 Task: Create Card Card0000000399 in Board Board0000000100 in Workspace WS0000000034 in Trello. Create Card Card0000000400 in Board Board0000000100 in Workspace WS0000000034 in Trello. Create Card Card0000000401 in Board Board0000000101 in Workspace WS0000000034 in Trello. Create Card Card0000000402 in Board Board0000000101 in Workspace WS0000000034 in Trello. Create Card Card0000000403 in Board Board0000000101 in Workspace WS0000000034 in Trello
Action: Mouse moved to (646, 685)
Screenshot: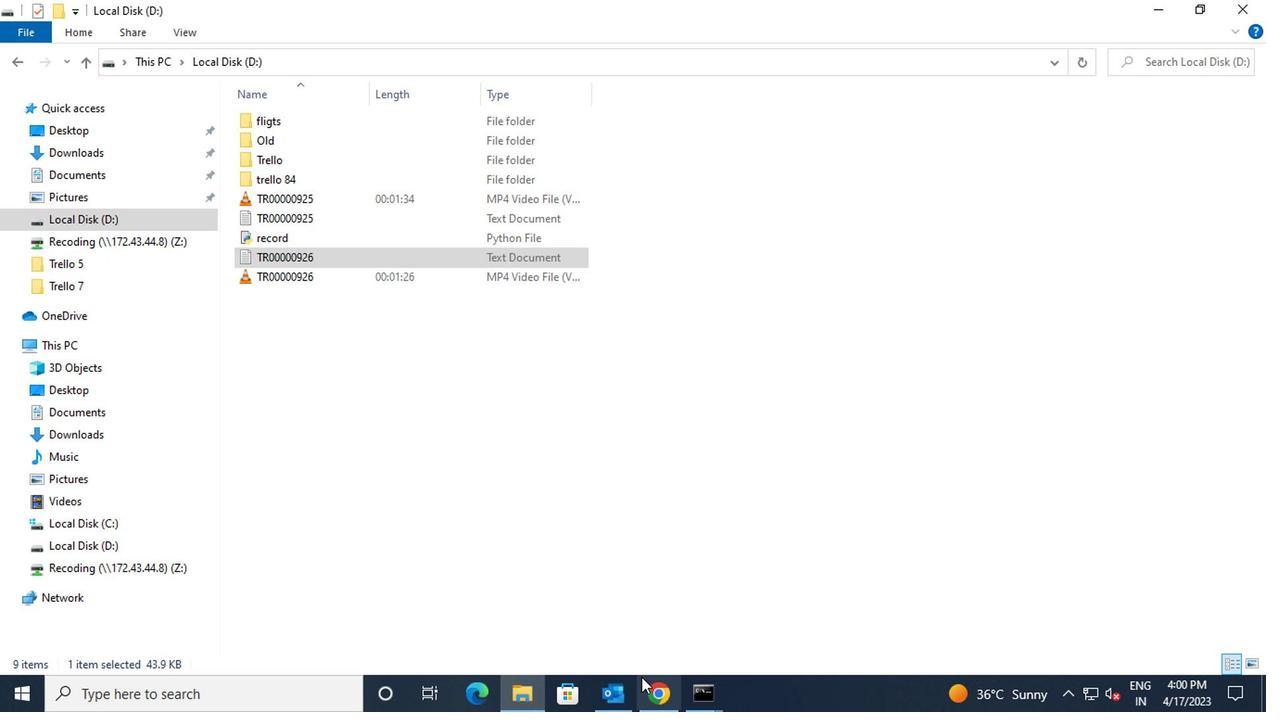 
Action: Mouse pressed left at (646, 685)
Screenshot: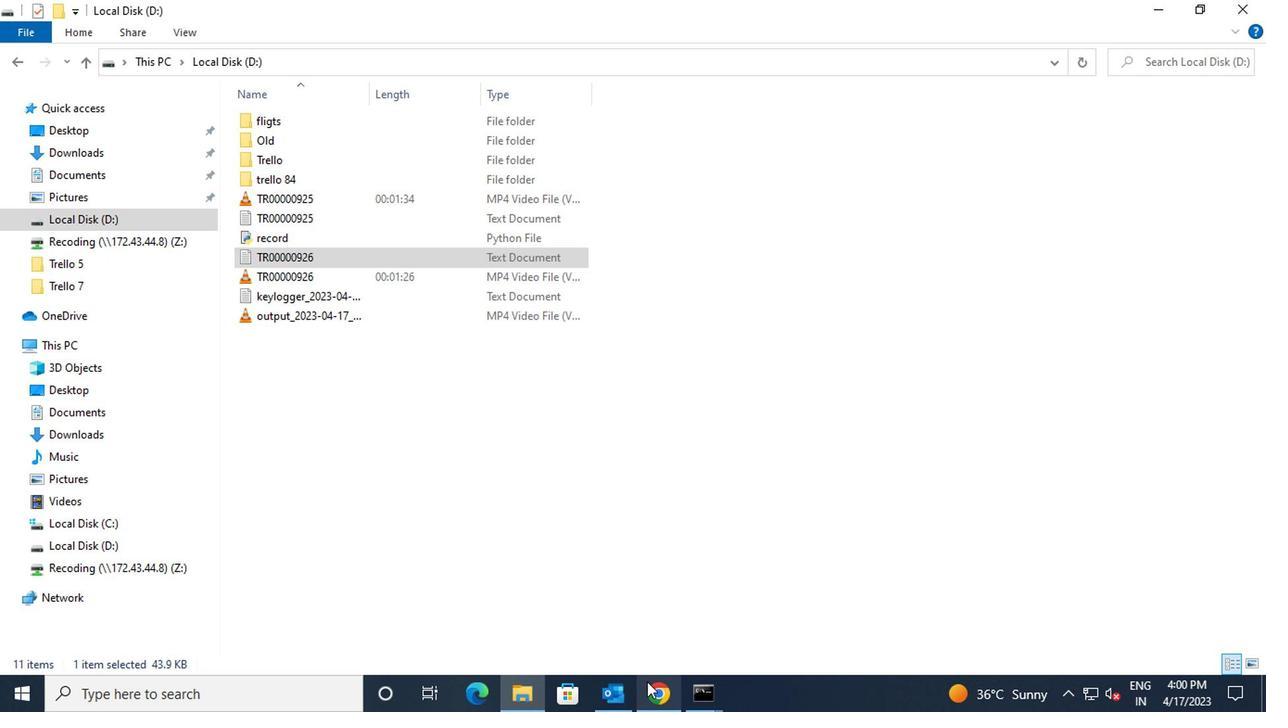 
Action: Mouse moved to (149, 443)
Screenshot: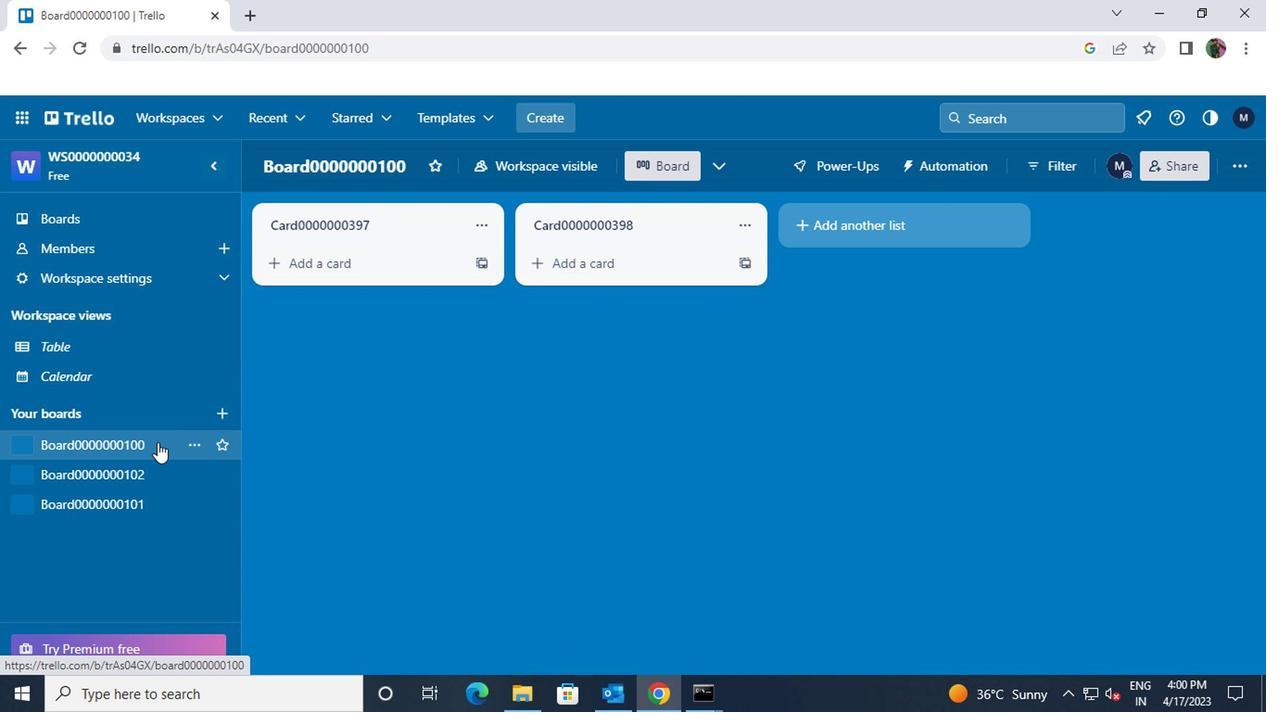 
Action: Mouse pressed left at (149, 443)
Screenshot: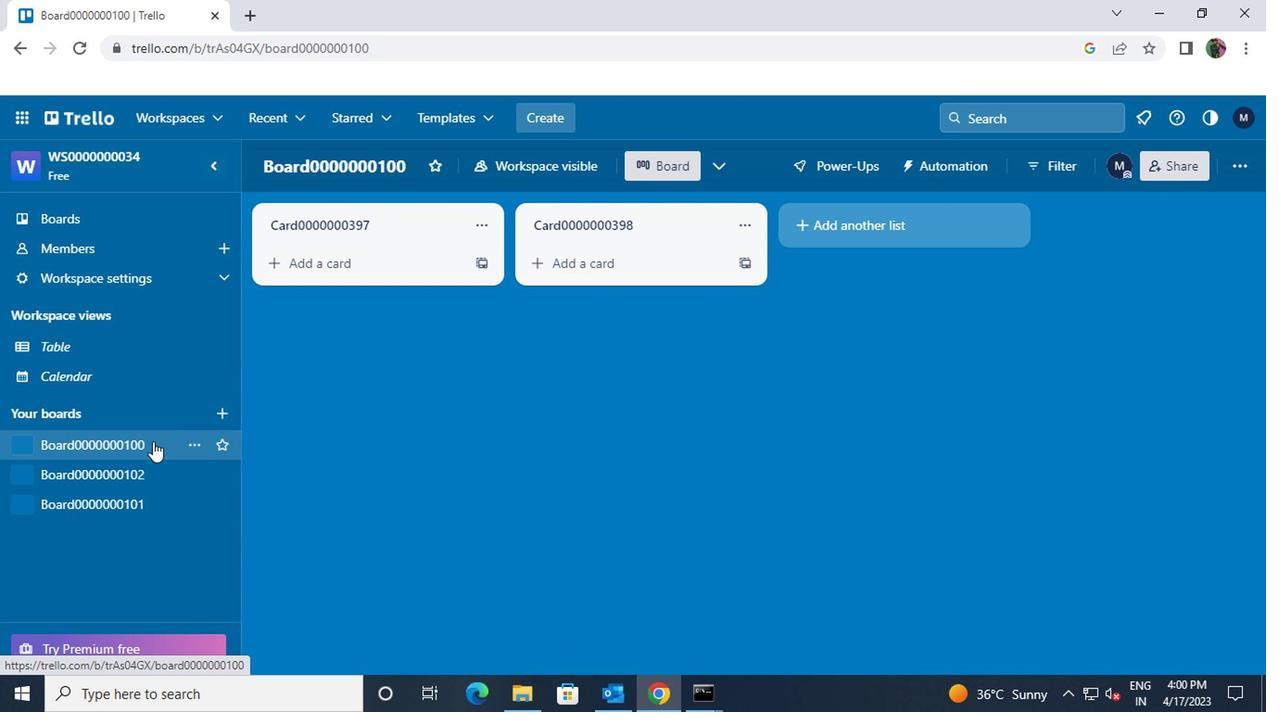 
Action: Mouse moved to (263, 263)
Screenshot: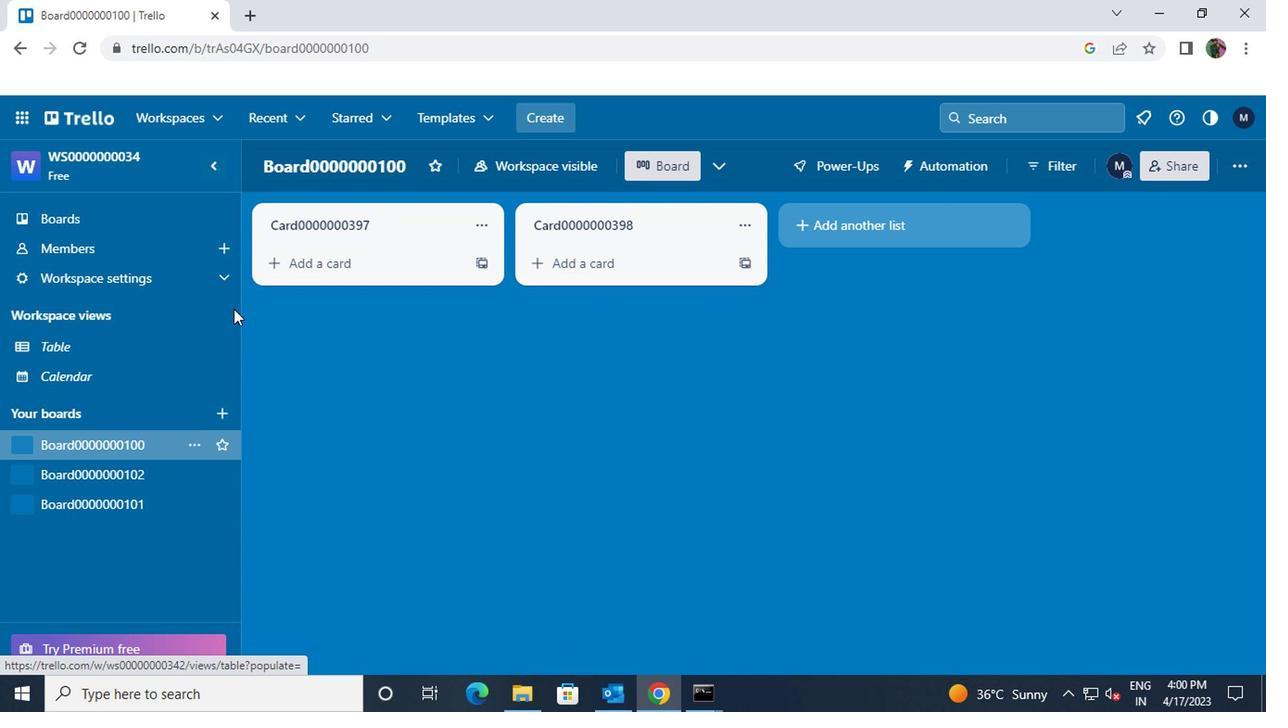 
Action: Mouse pressed left at (263, 263)
Screenshot: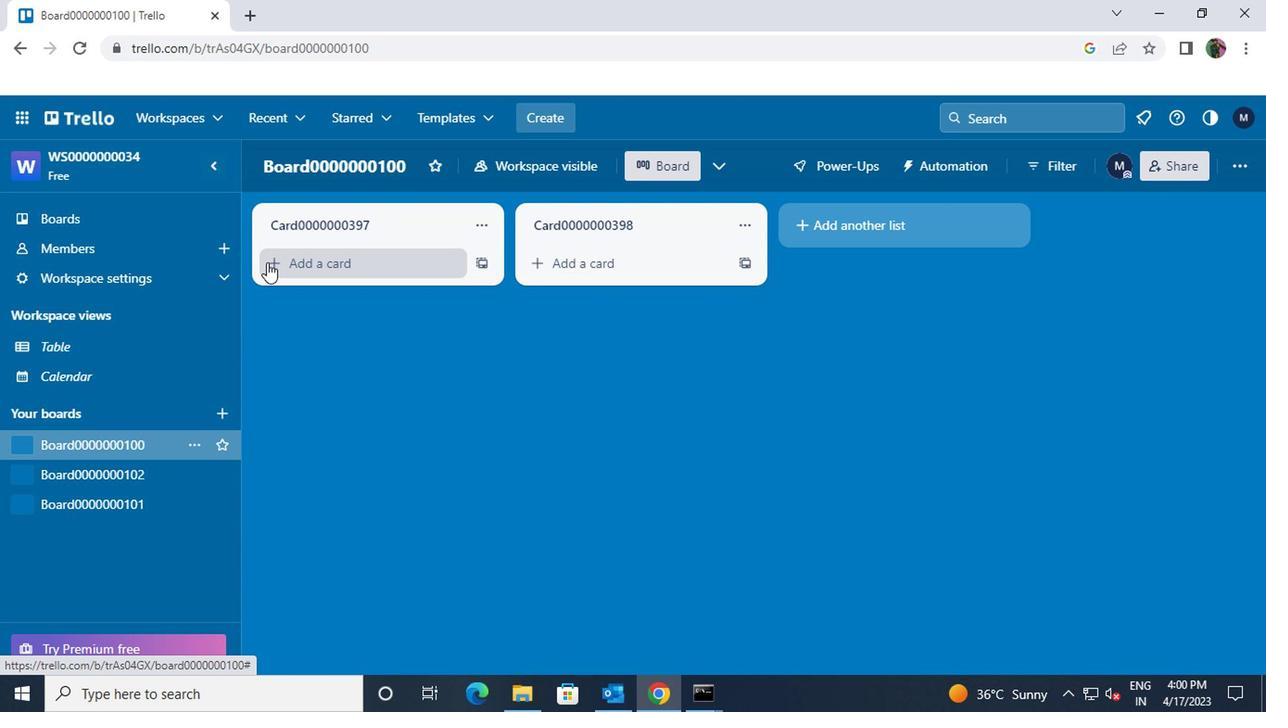 
Action: Key pressed <Key.shift>CARD0000000398
Screenshot: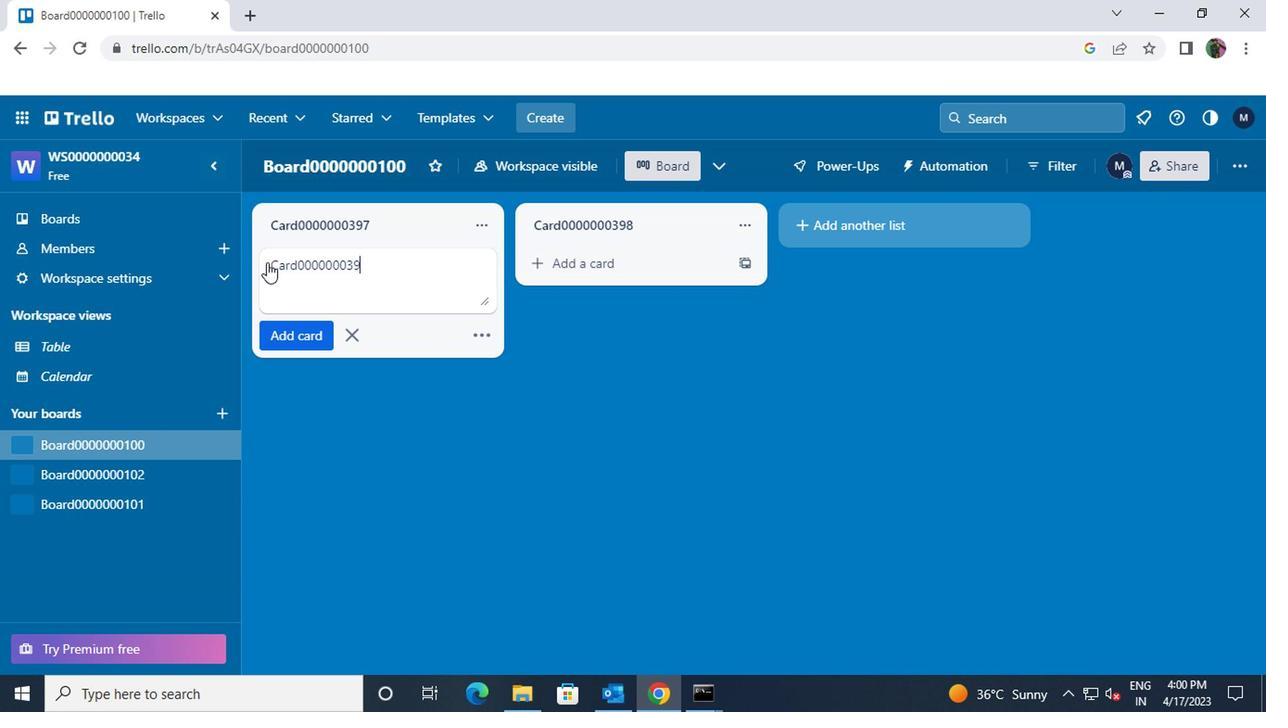 
Action: Mouse moved to (356, 263)
Screenshot: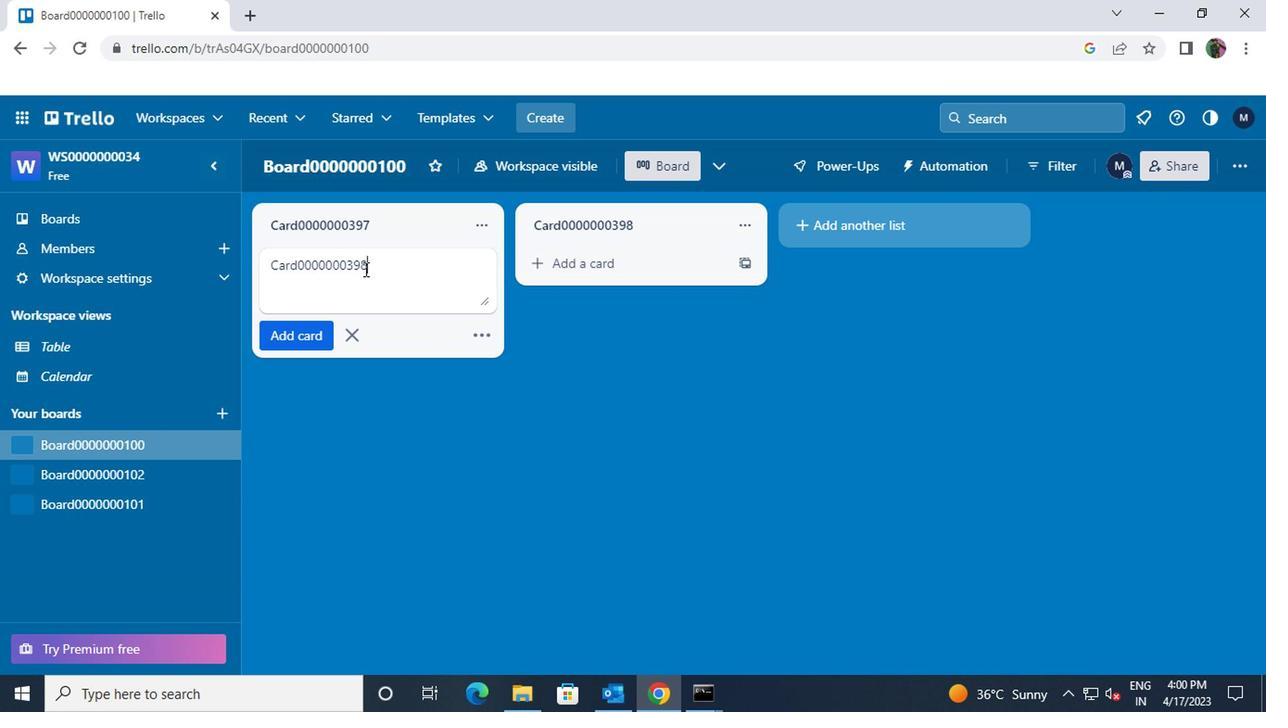 
Action: Mouse pressed left at (356, 263)
Screenshot: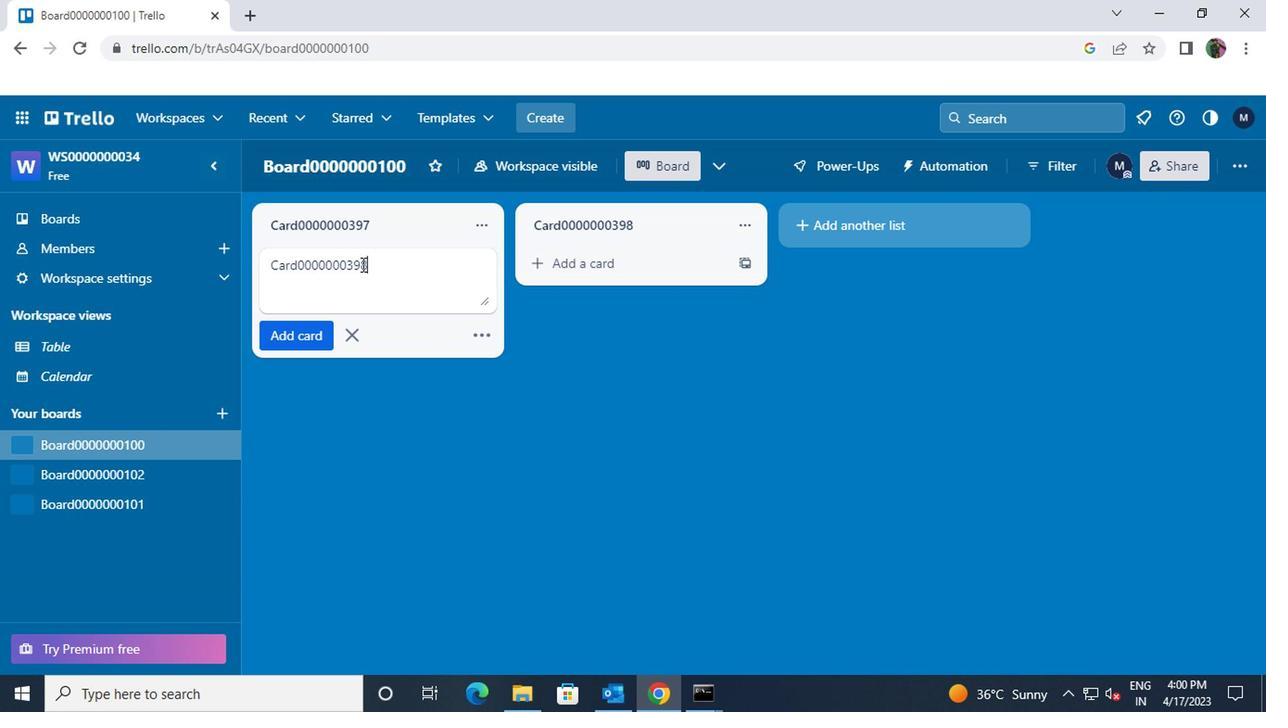 
Action: Mouse moved to (367, 265)
Screenshot: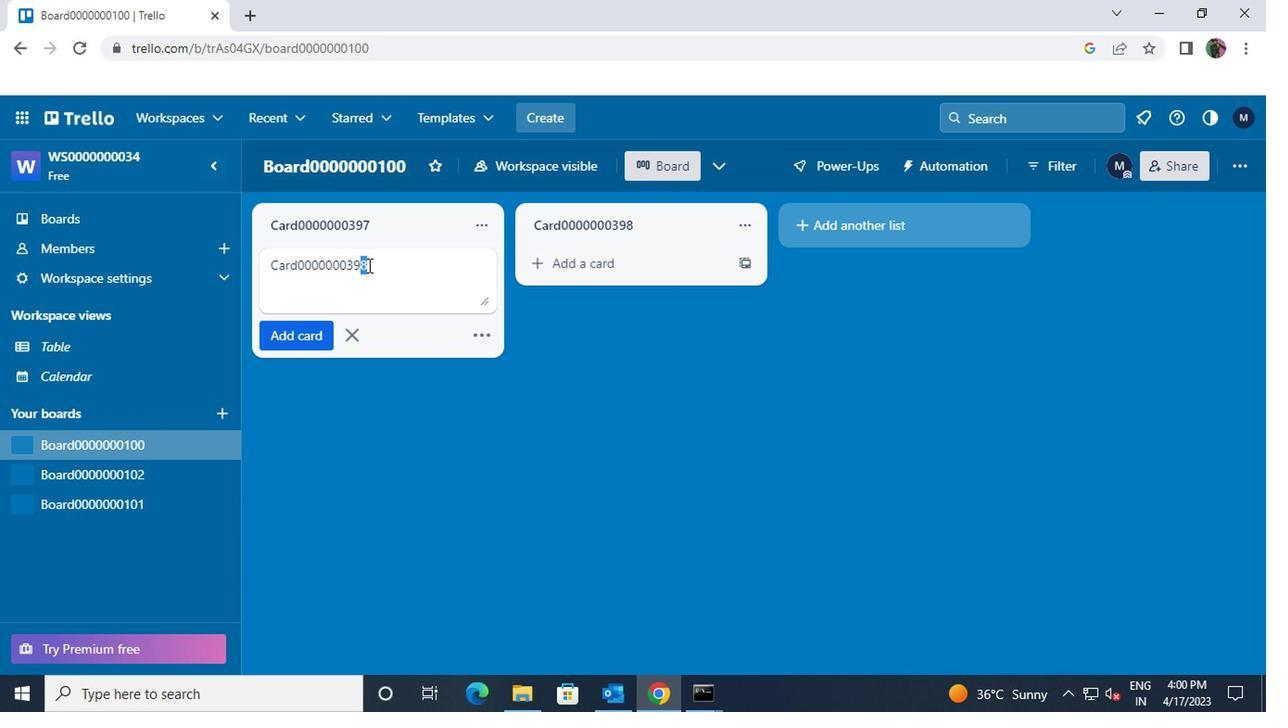 
Action: Key pressed 9
Screenshot: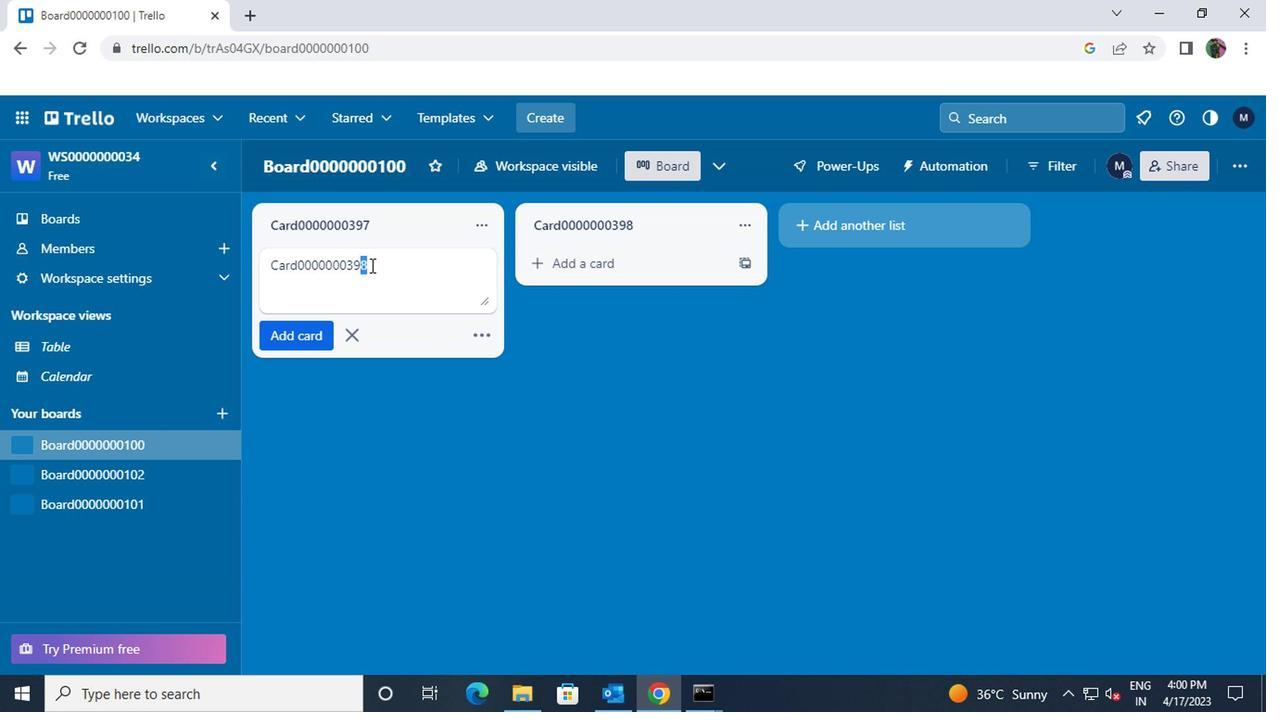 
Action: Mouse moved to (315, 329)
Screenshot: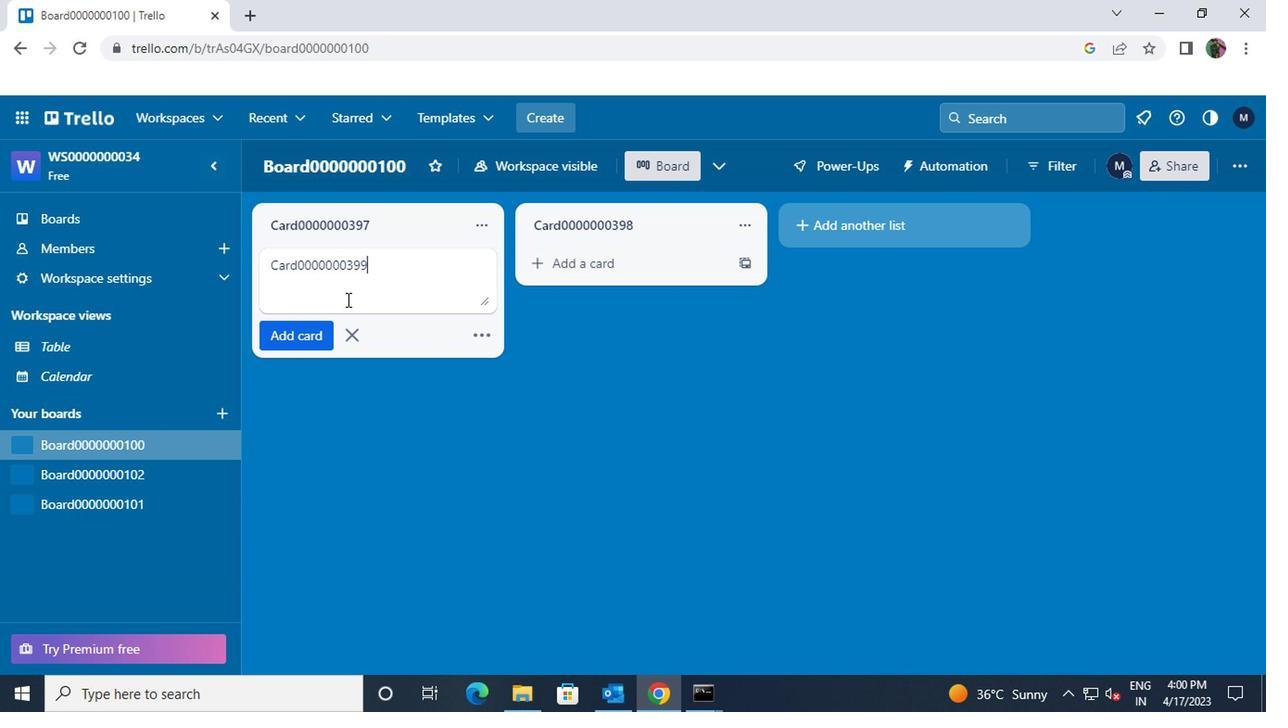 
Action: Mouse pressed left at (315, 329)
Screenshot: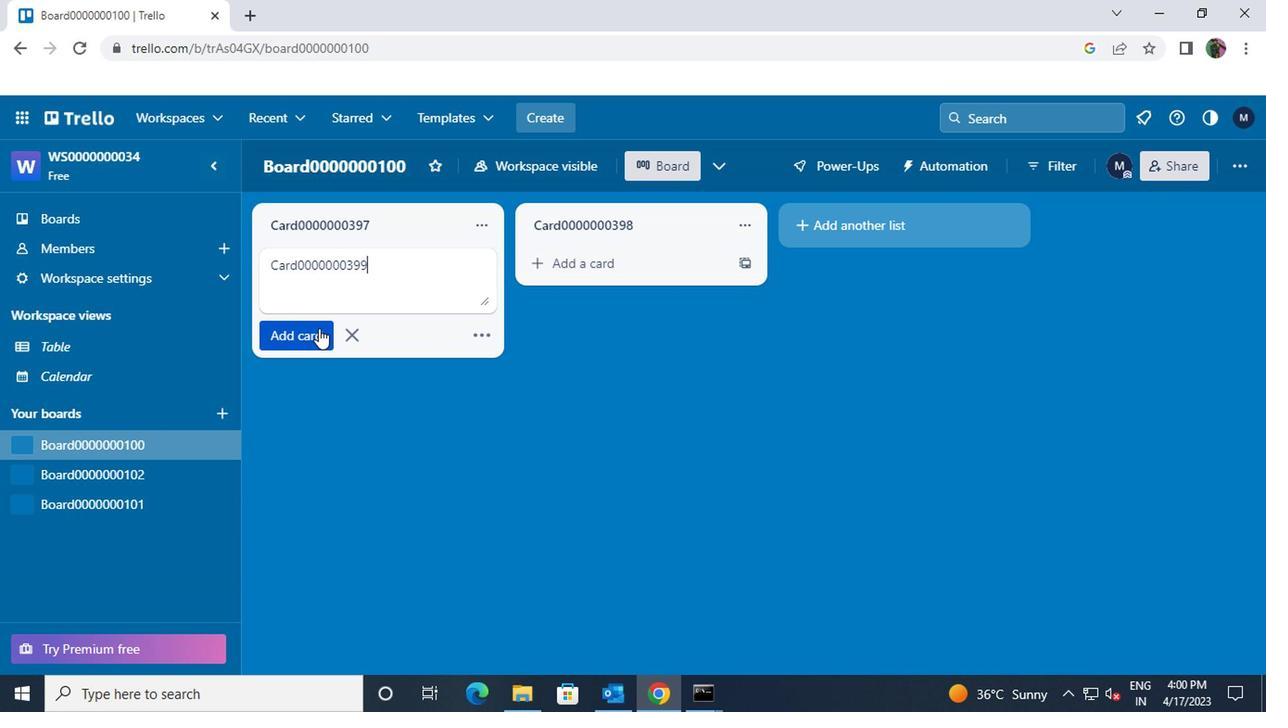 
Action: Mouse moved to (315, 310)
Screenshot: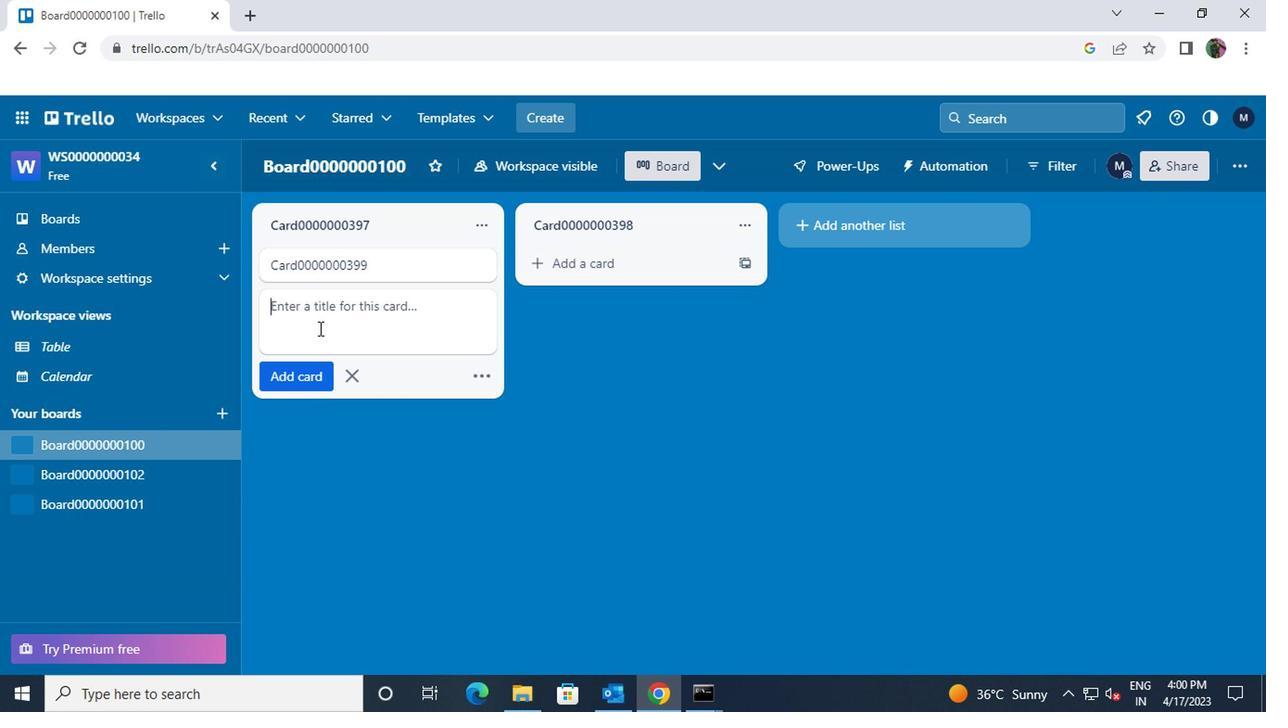 
Action: Mouse pressed left at (315, 310)
Screenshot: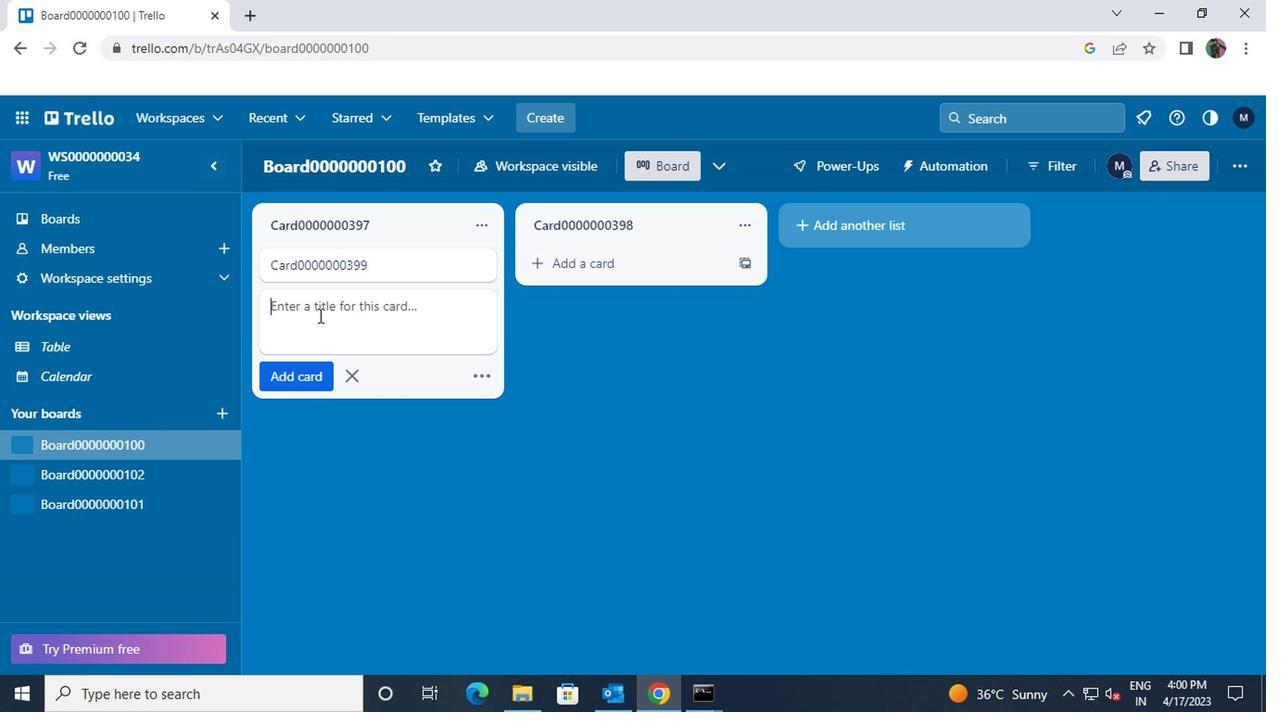 
Action: Key pressed <Key.shift>CARD0000000400
Screenshot: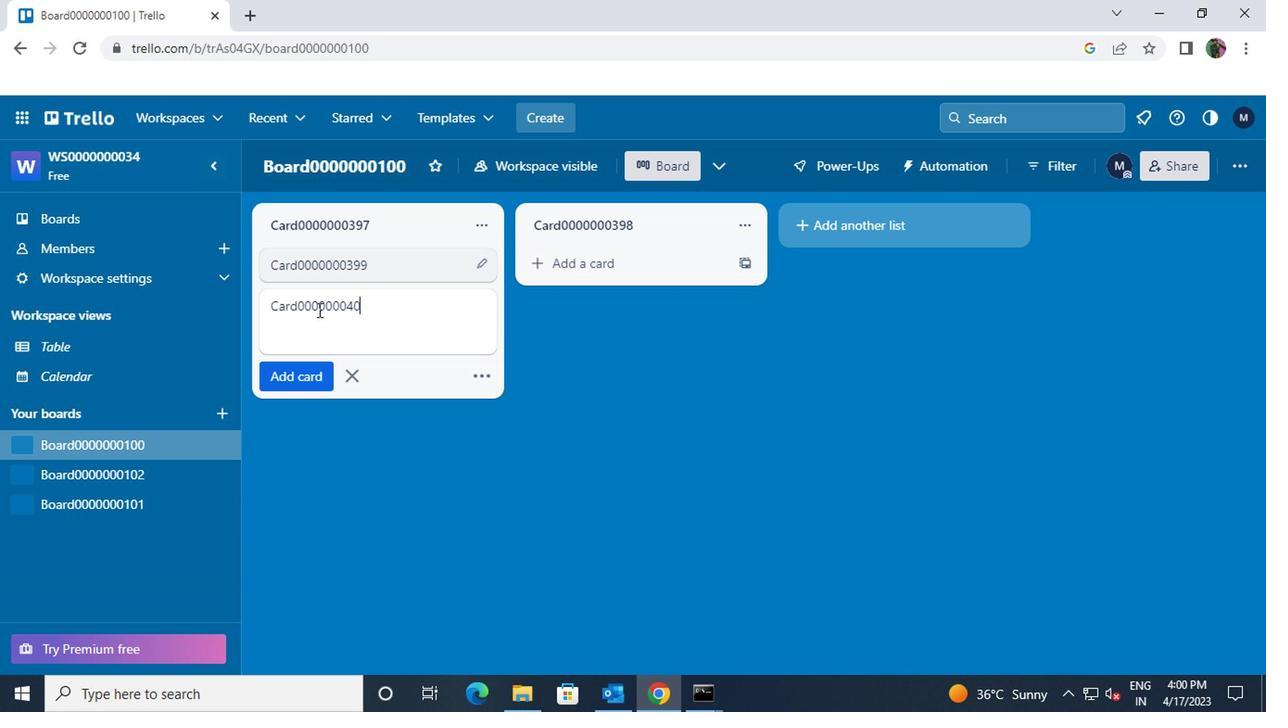 
Action: Mouse moved to (297, 370)
Screenshot: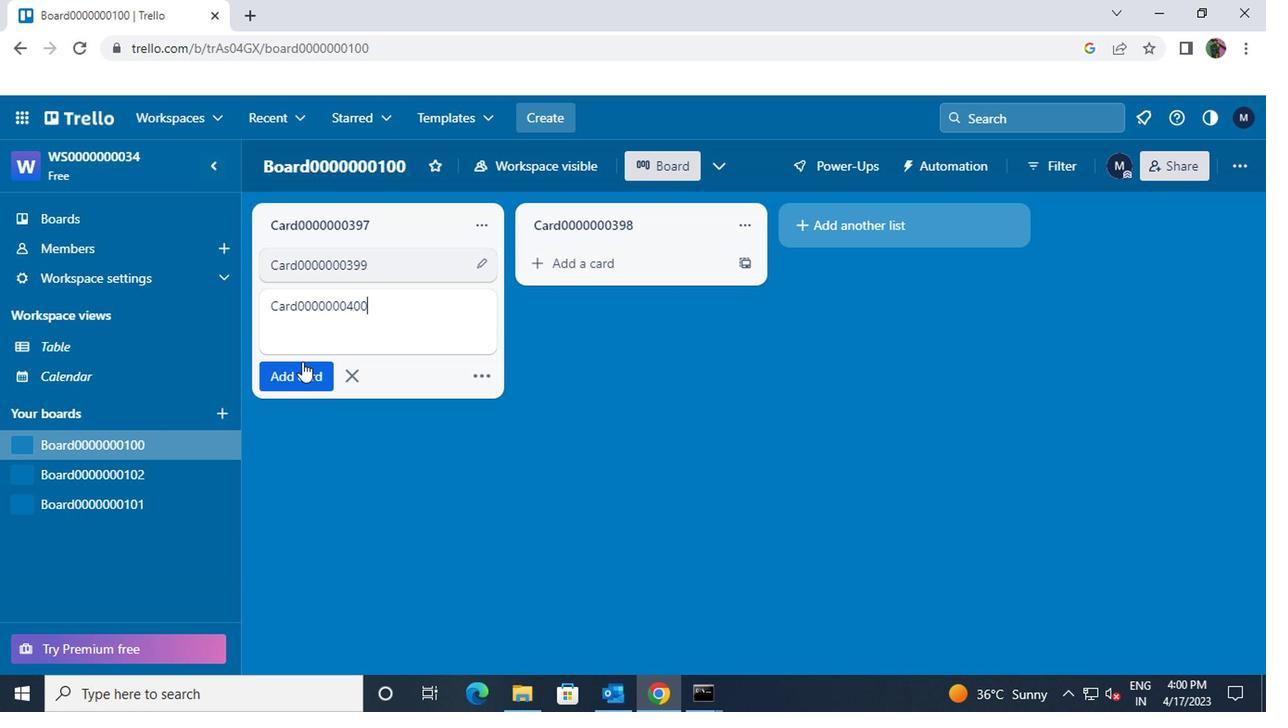 
Action: Mouse pressed left at (297, 370)
Screenshot: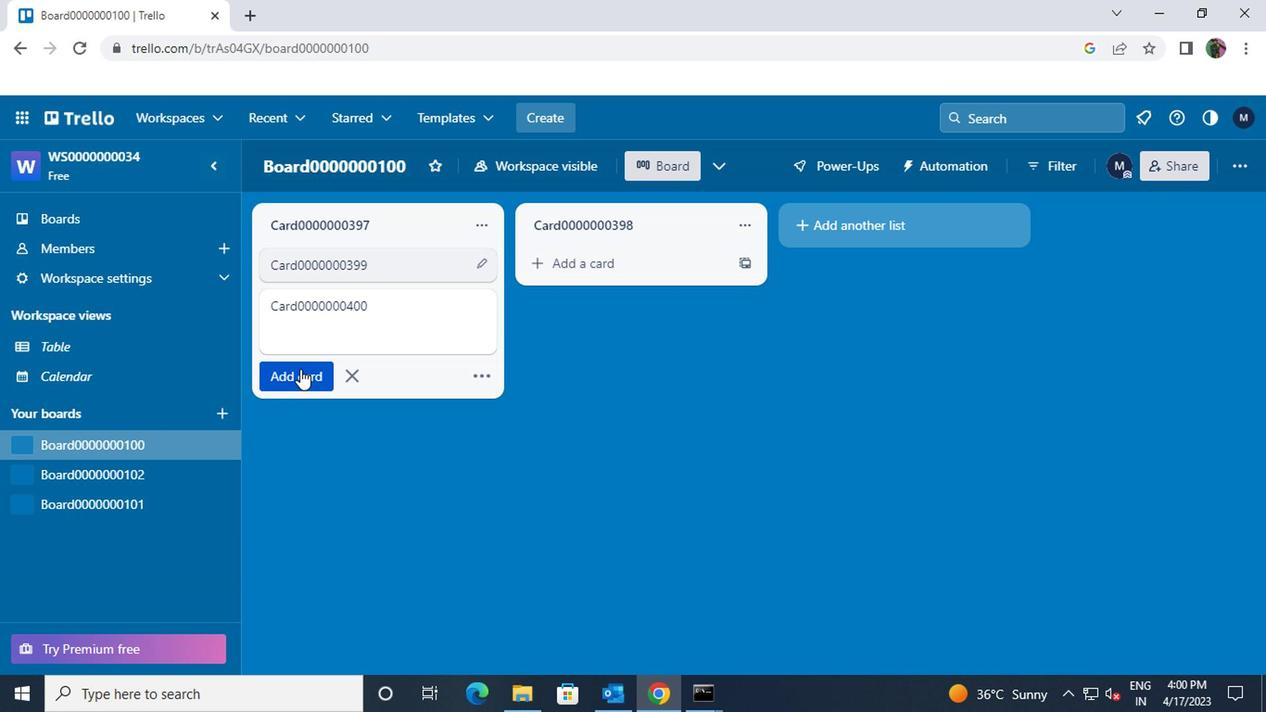 
Action: Mouse moved to (145, 494)
Screenshot: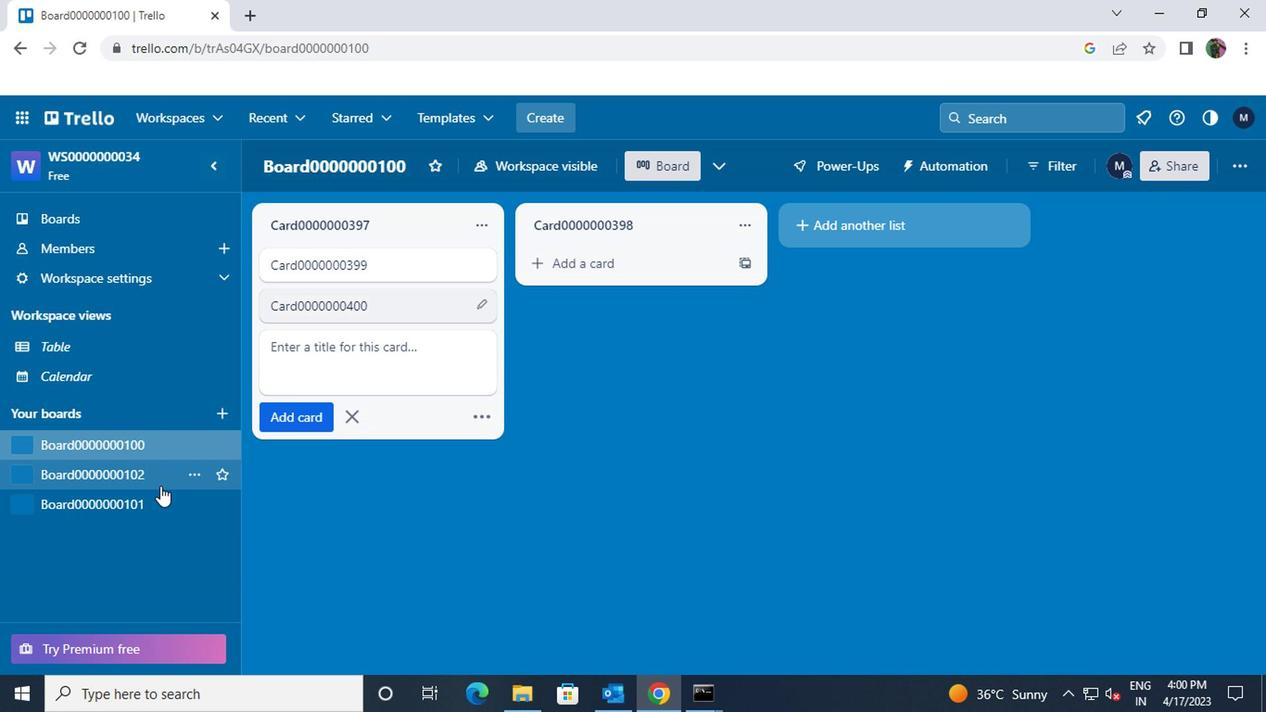 
Action: Mouse pressed left at (145, 494)
Screenshot: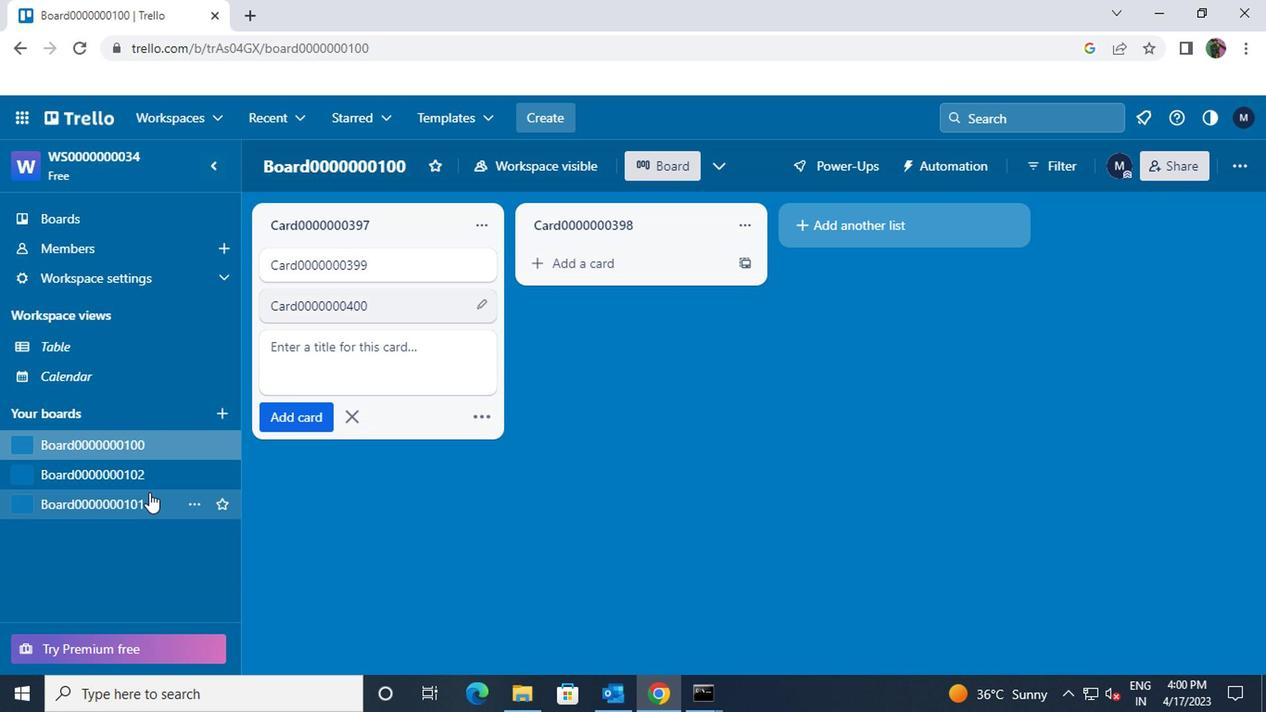 
Action: Mouse moved to (304, 257)
Screenshot: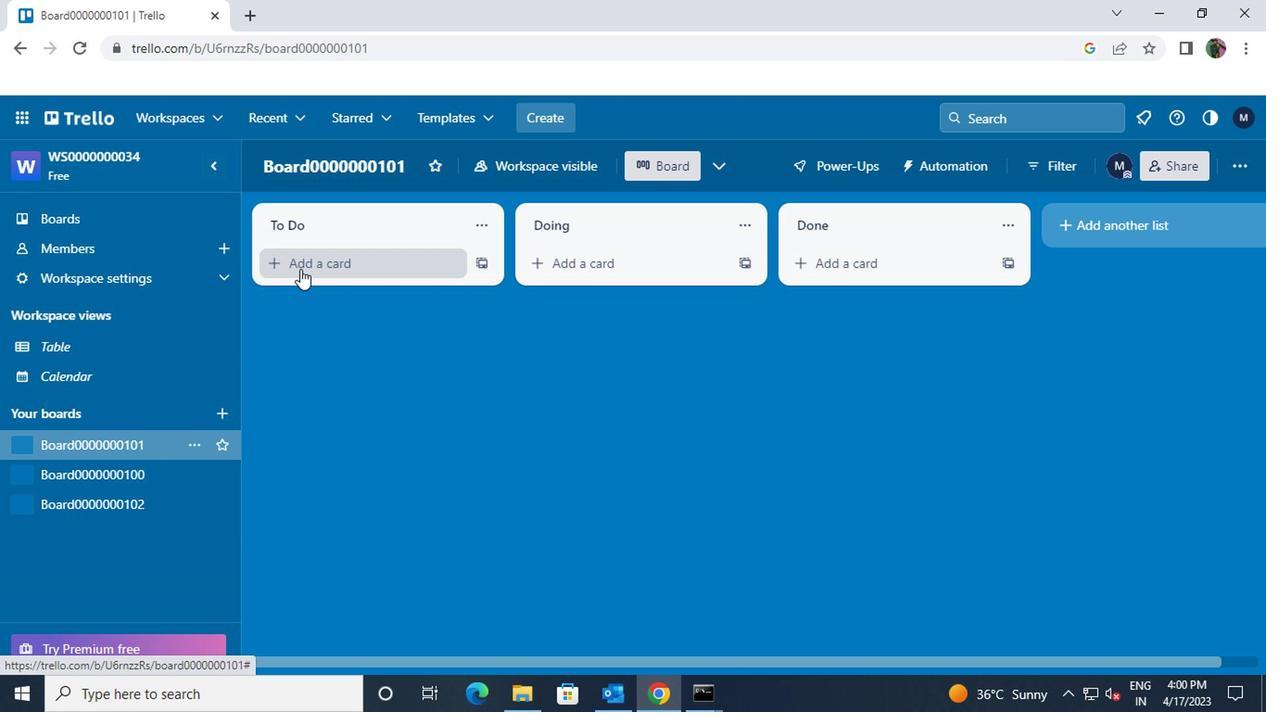 
Action: Mouse pressed left at (304, 257)
Screenshot: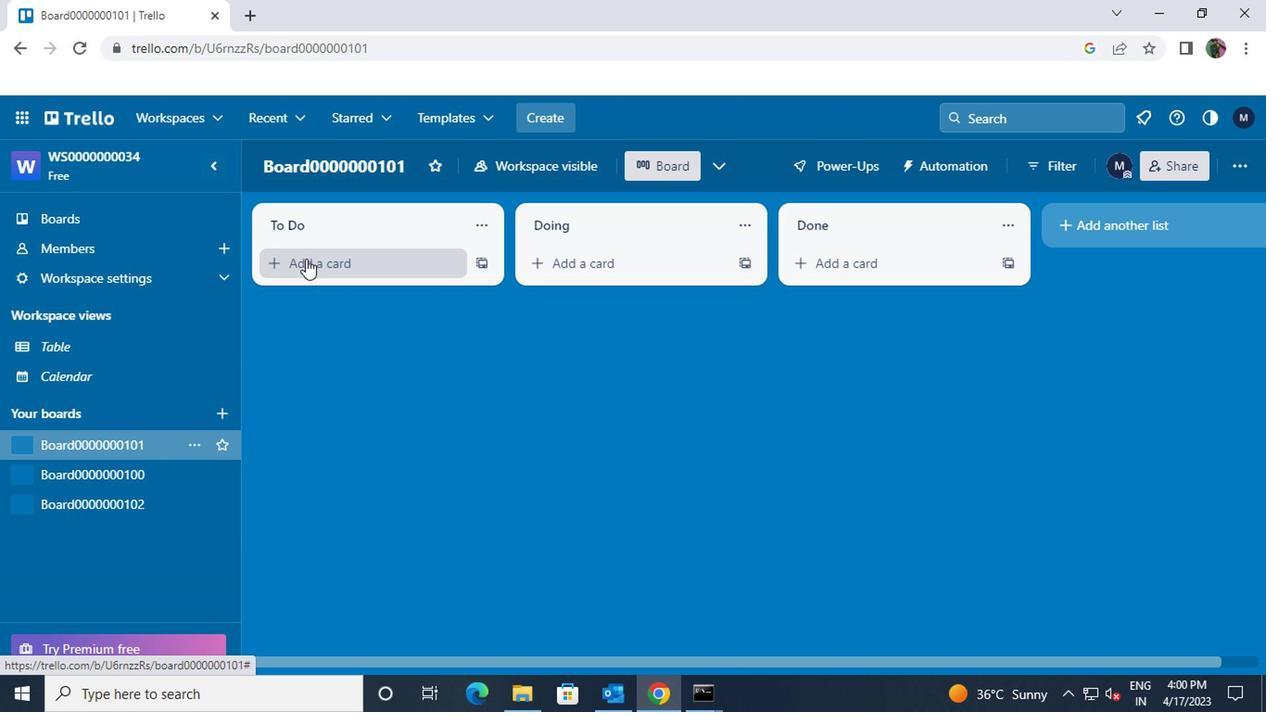 
Action: Key pressed <Key.shift>CARD0000000401
Screenshot: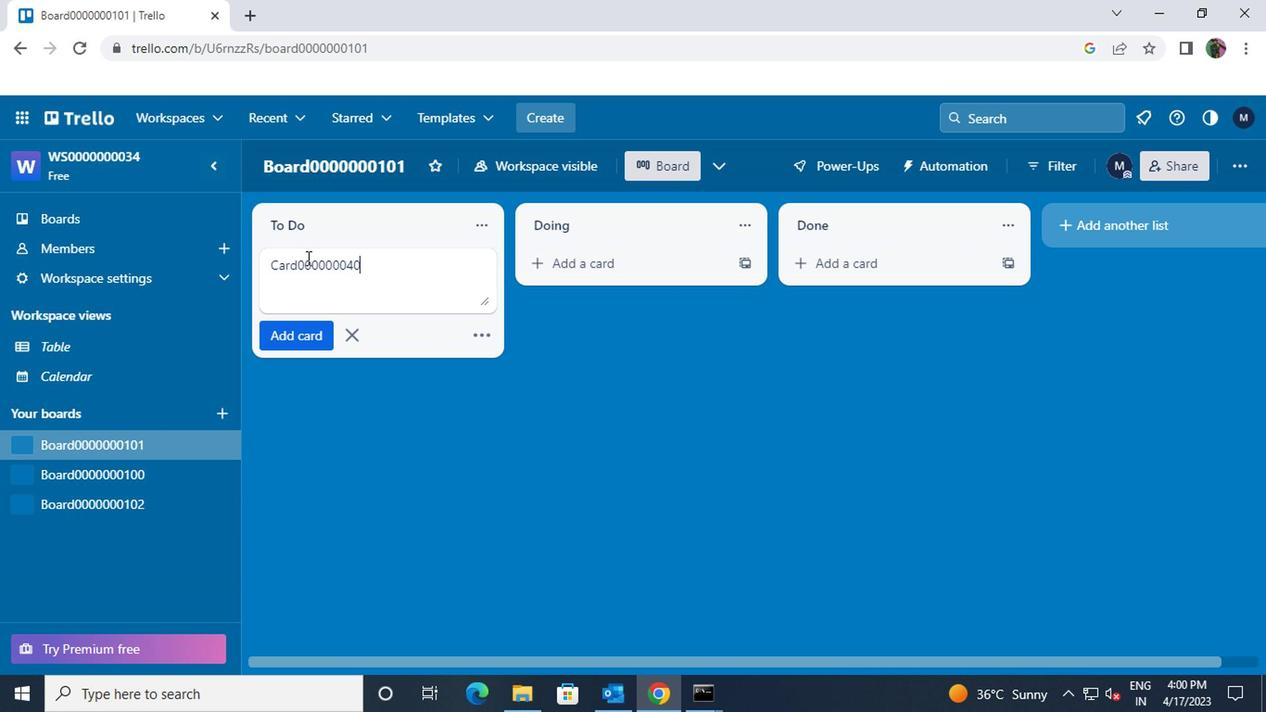 
Action: Mouse moved to (292, 340)
Screenshot: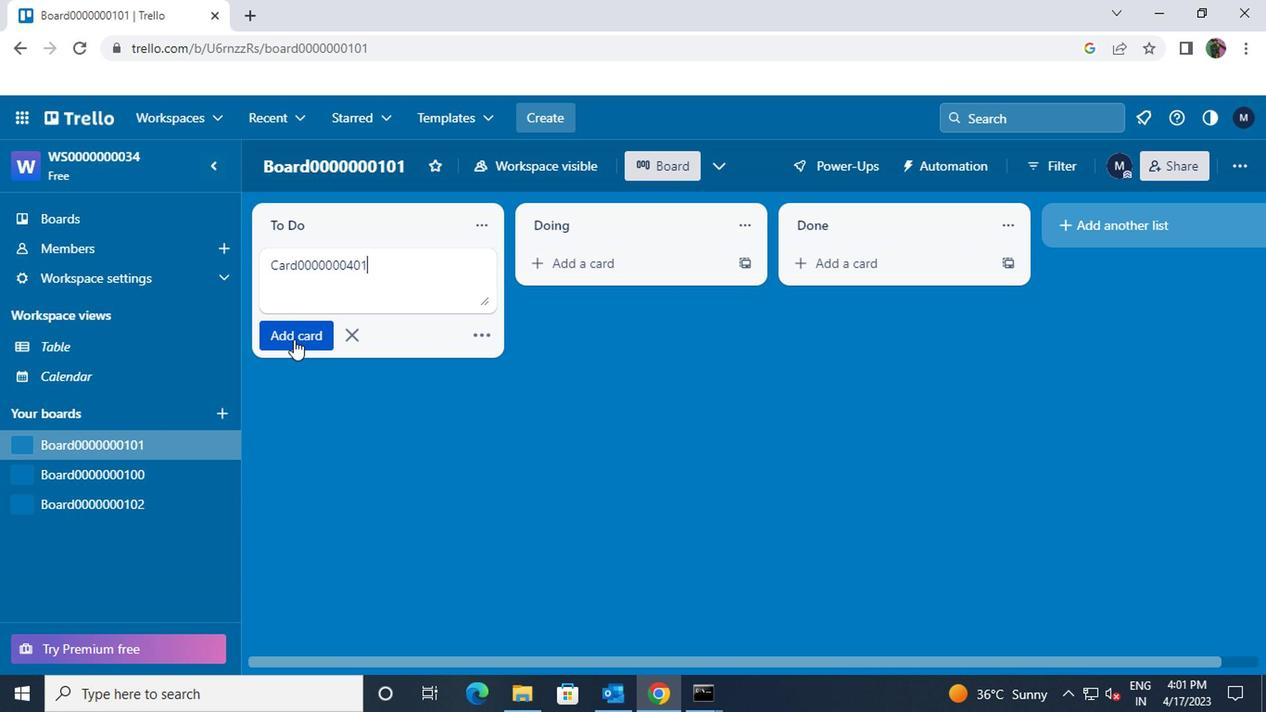 
Action: Mouse pressed left at (292, 340)
Screenshot: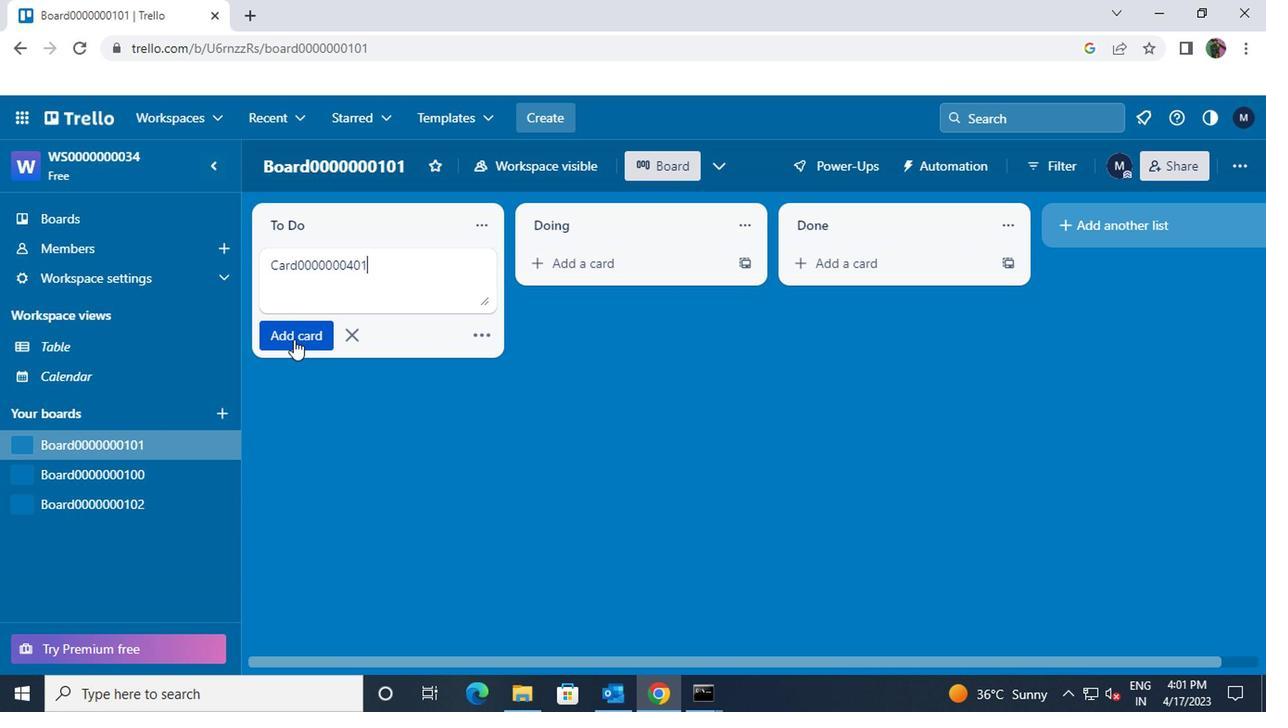 
Action: Mouse moved to (292, 317)
Screenshot: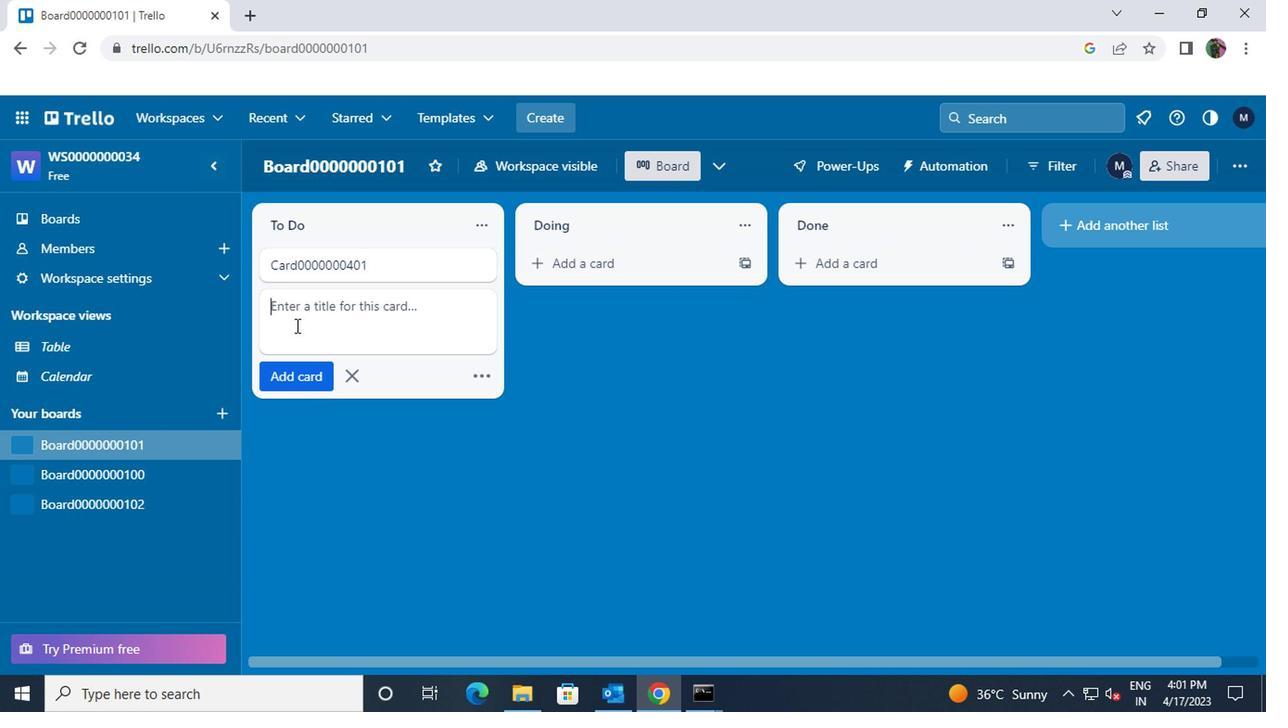 
Action: Key pressed <Key.shift>CARD0000000402
Screenshot: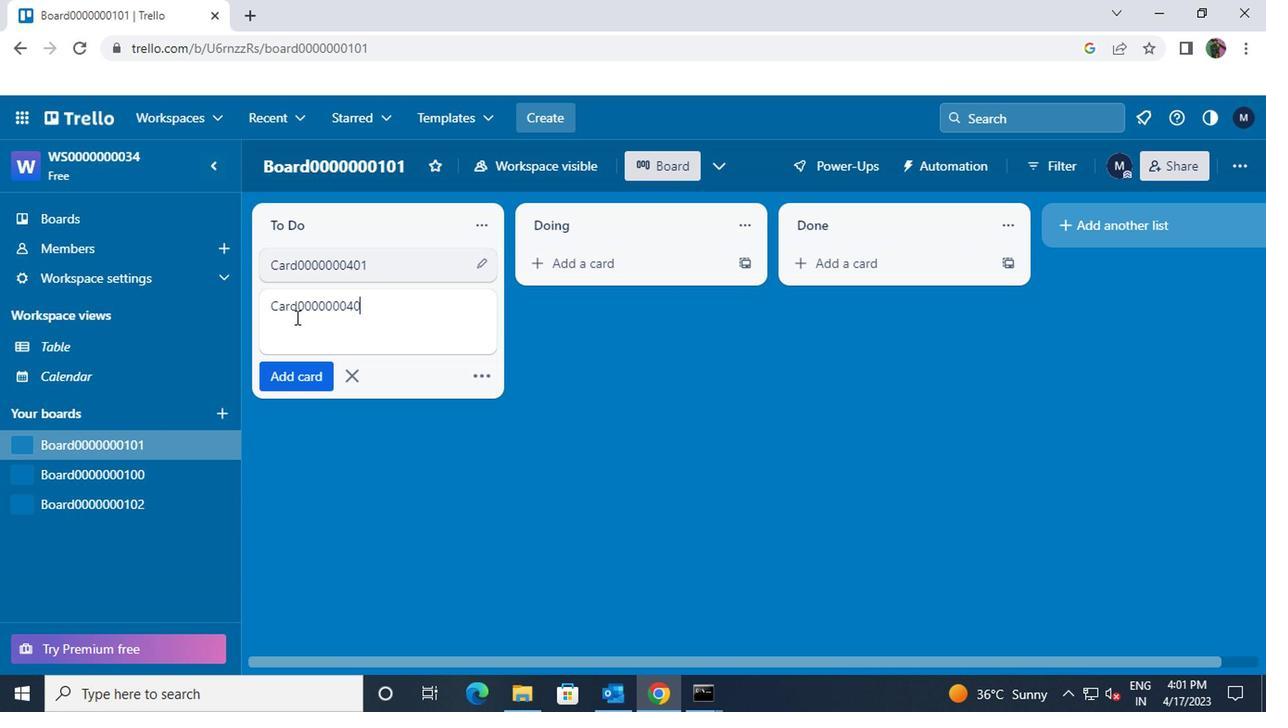 
Action: Mouse moved to (295, 377)
Screenshot: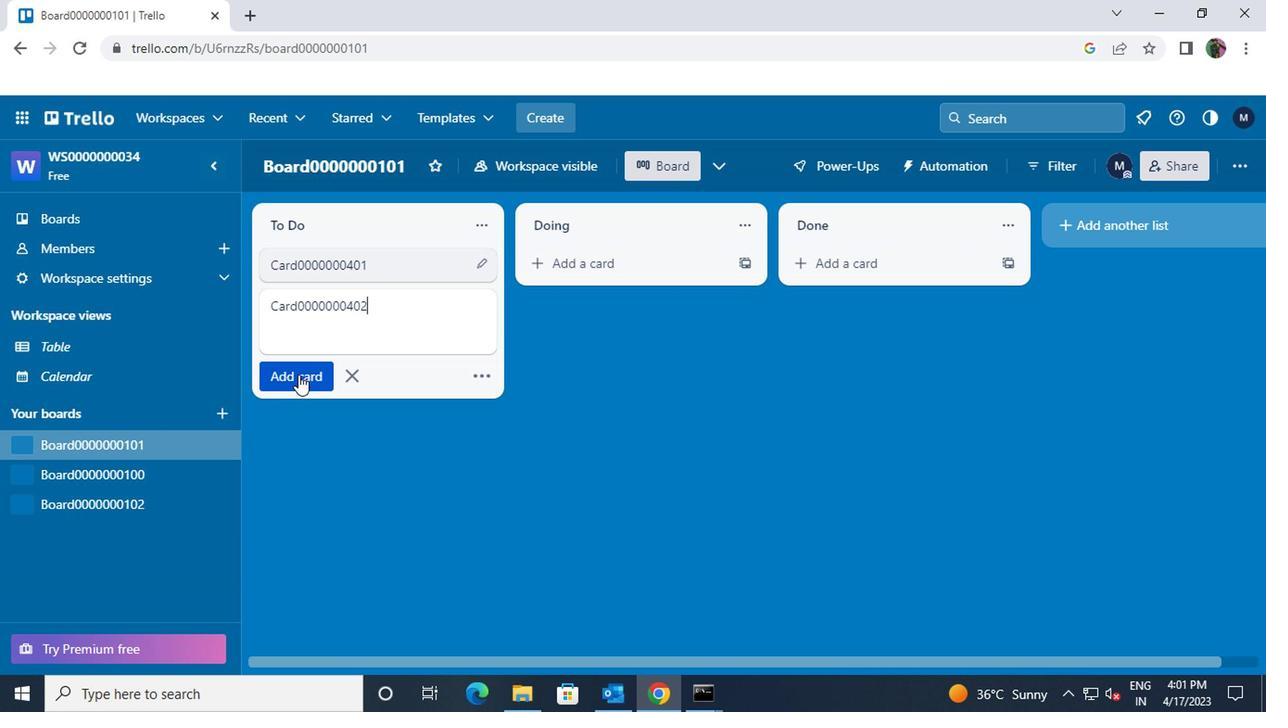 
Action: Mouse pressed left at (295, 377)
Screenshot: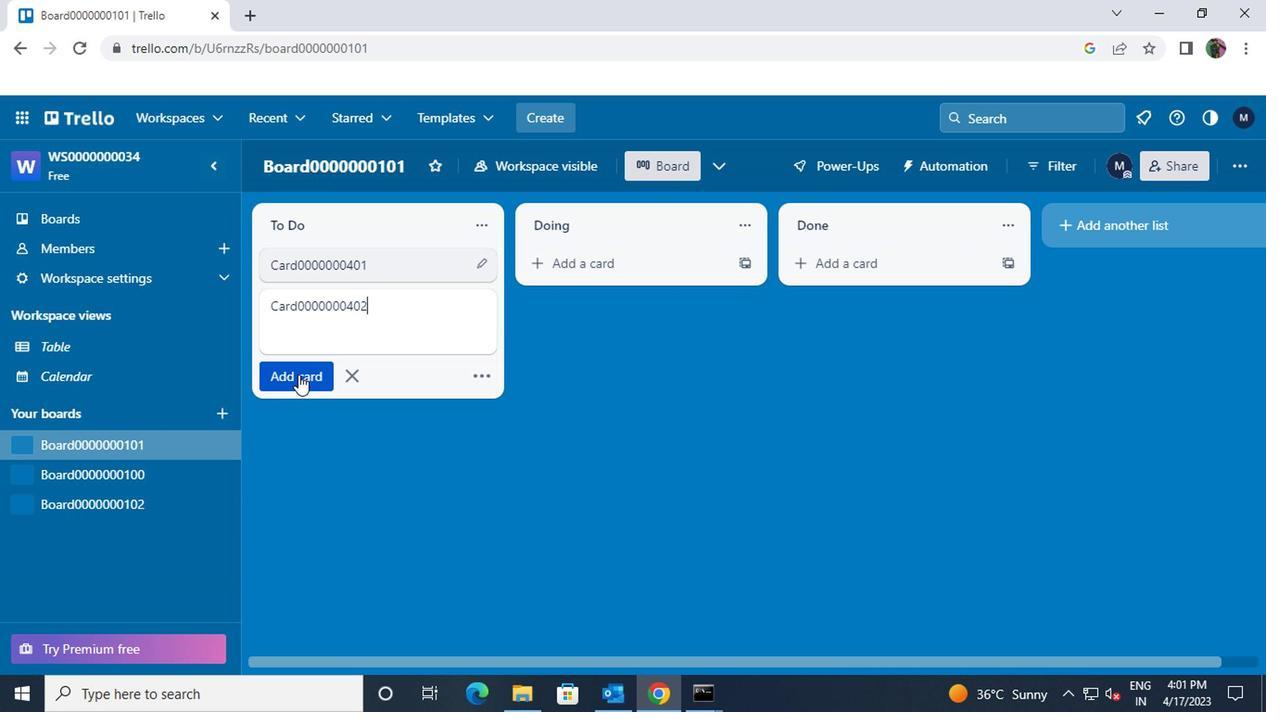 
Action: Key pressed <Key.shift>CARD0000000403
Screenshot: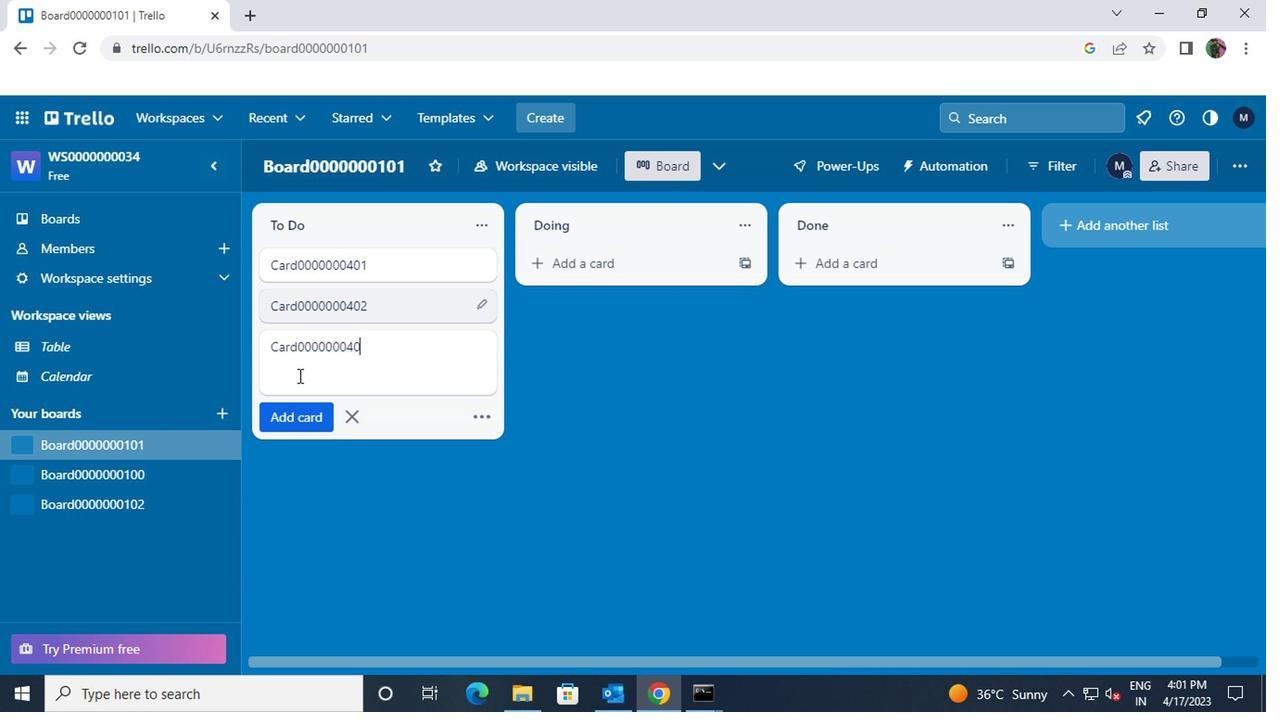
Action: Mouse moved to (298, 407)
Screenshot: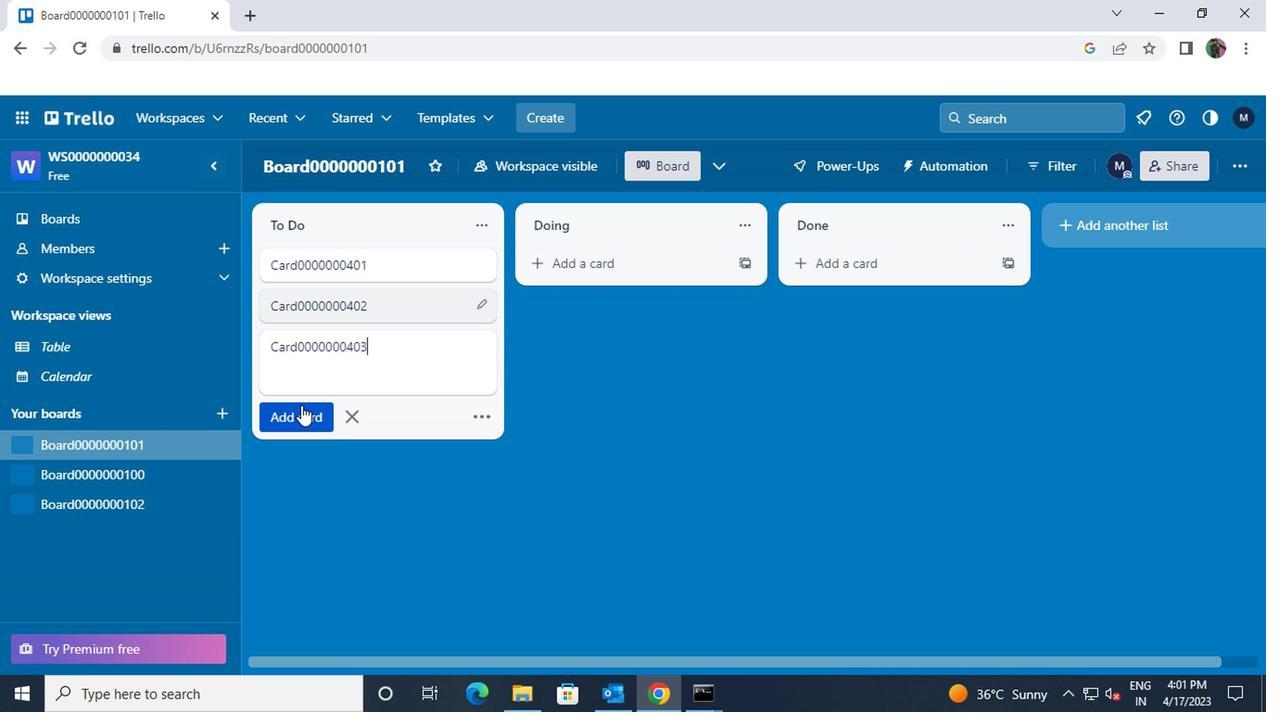 
Action: Mouse pressed left at (298, 407)
Screenshot: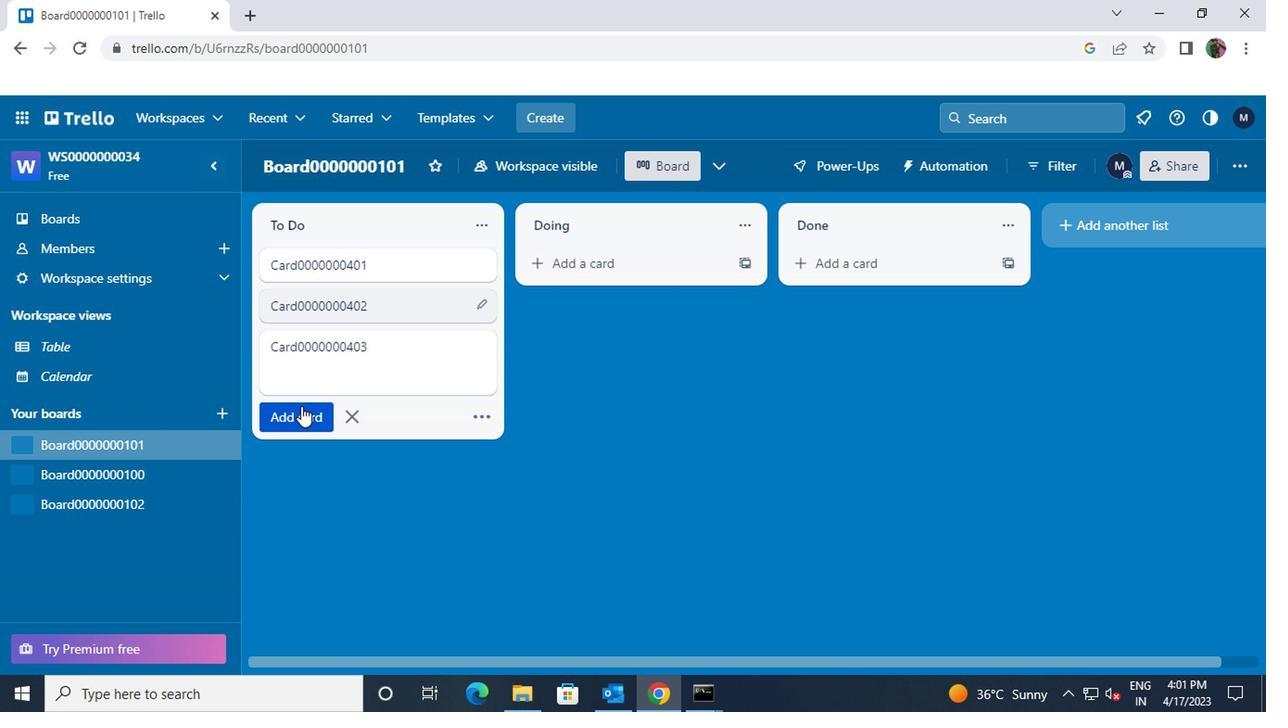 
Action: Mouse moved to (298, 408)
Screenshot: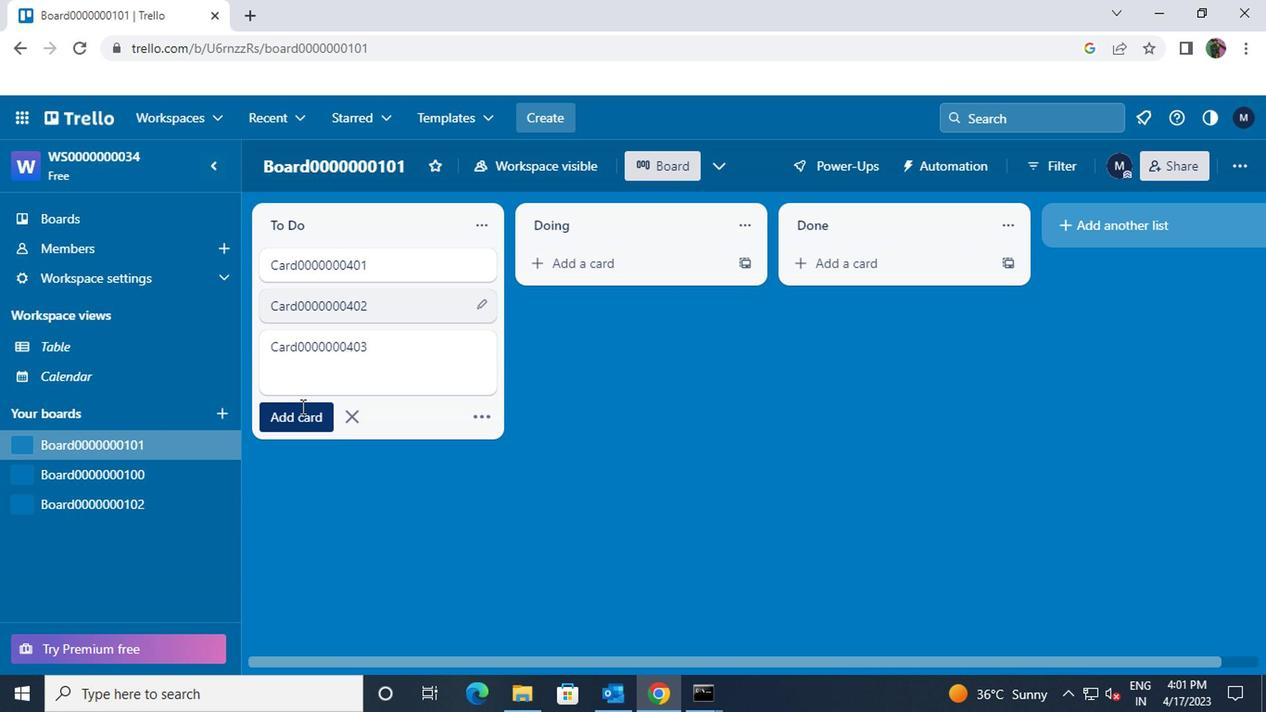 
